 Task: Add Sprouts Unbleached All Purpose Flour to the cart.
Action: Mouse pressed left at (16, 86)
Screenshot: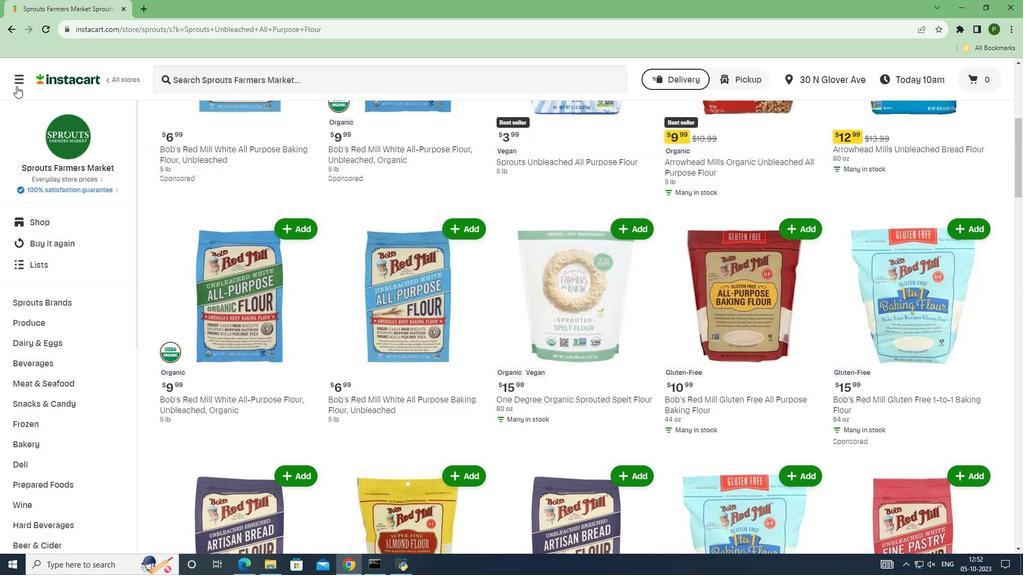 
Action: Mouse moved to (30, 277)
Screenshot: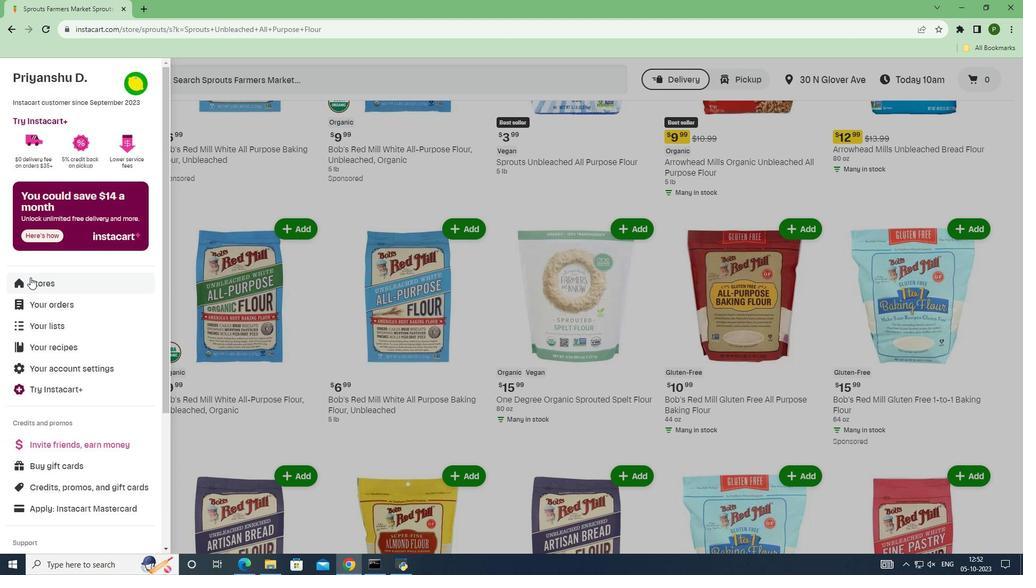
Action: Mouse pressed left at (30, 277)
Screenshot: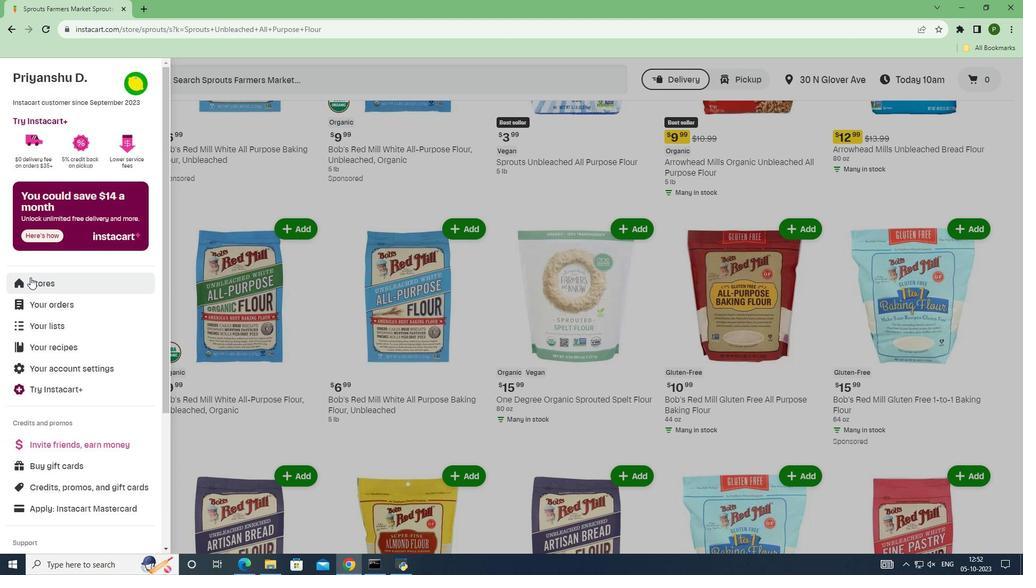 
Action: Mouse moved to (238, 125)
Screenshot: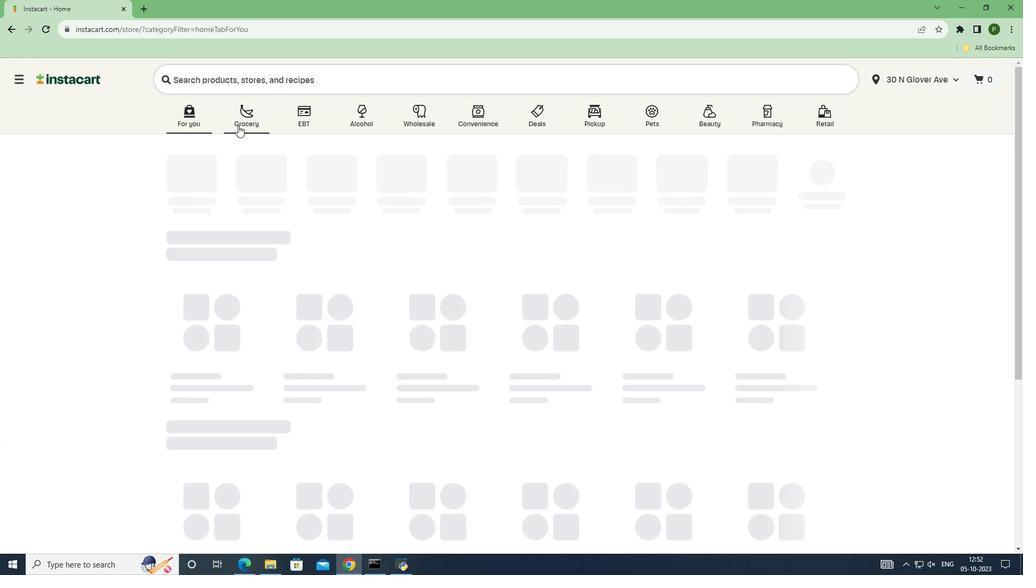 
Action: Mouse pressed left at (238, 125)
Screenshot: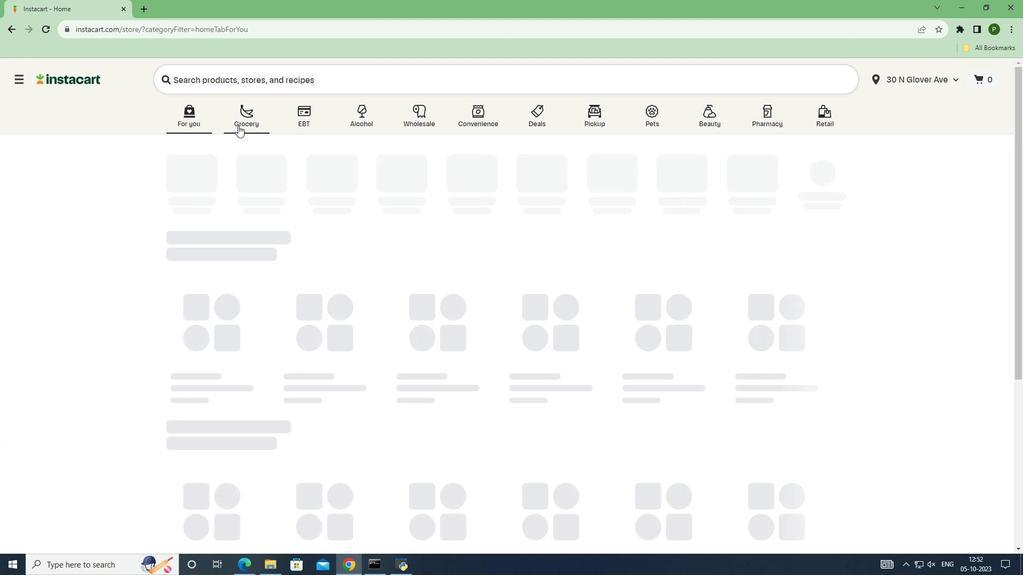
Action: Mouse moved to (636, 247)
Screenshot: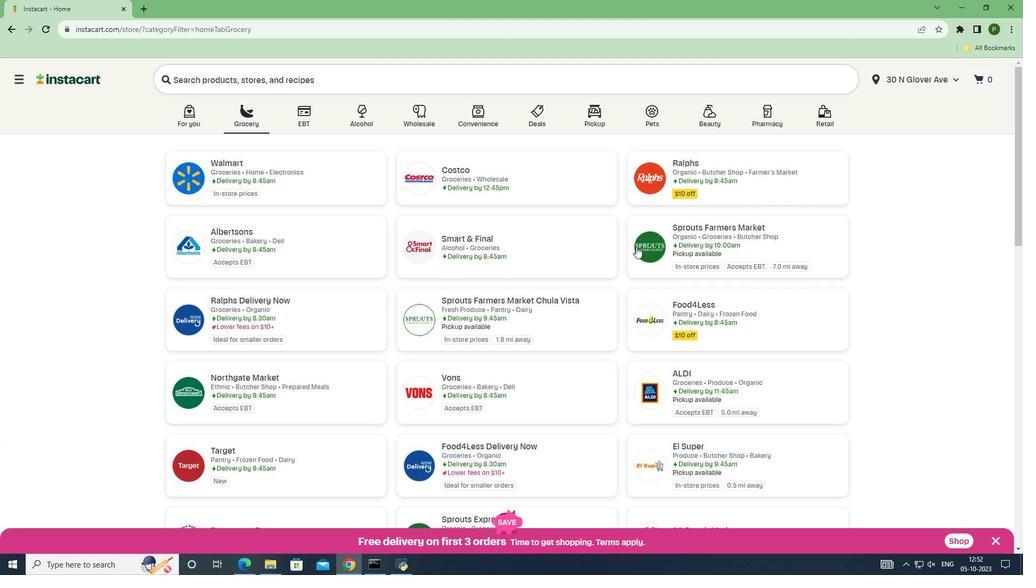 
Action: Mouse pressed left at (636, 247)
Screenshot: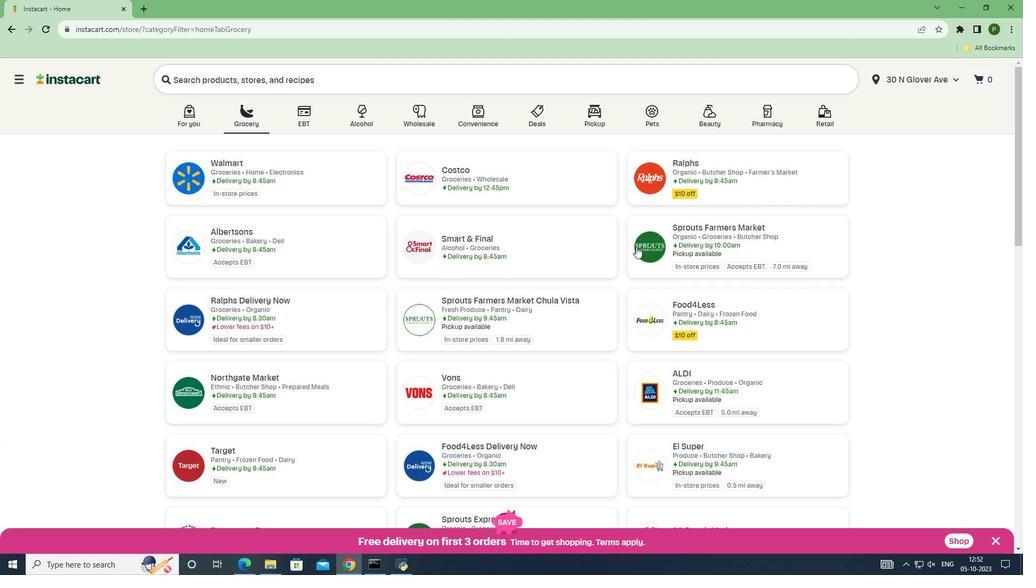 
Action: Mouse moved to (84, 307)
Screenshot: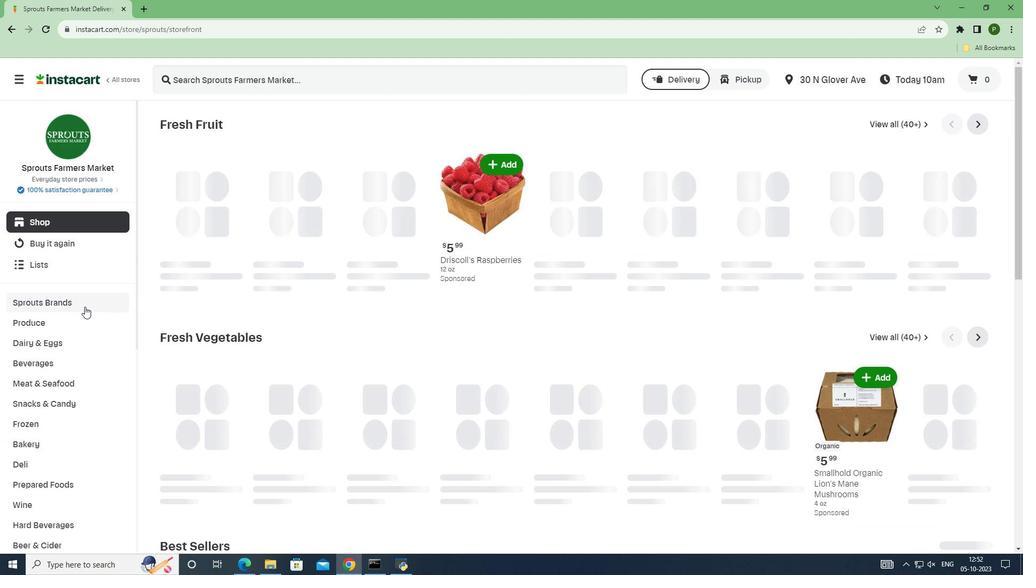 
Action: Mouse pressed left at (84, 307)
Screenshot: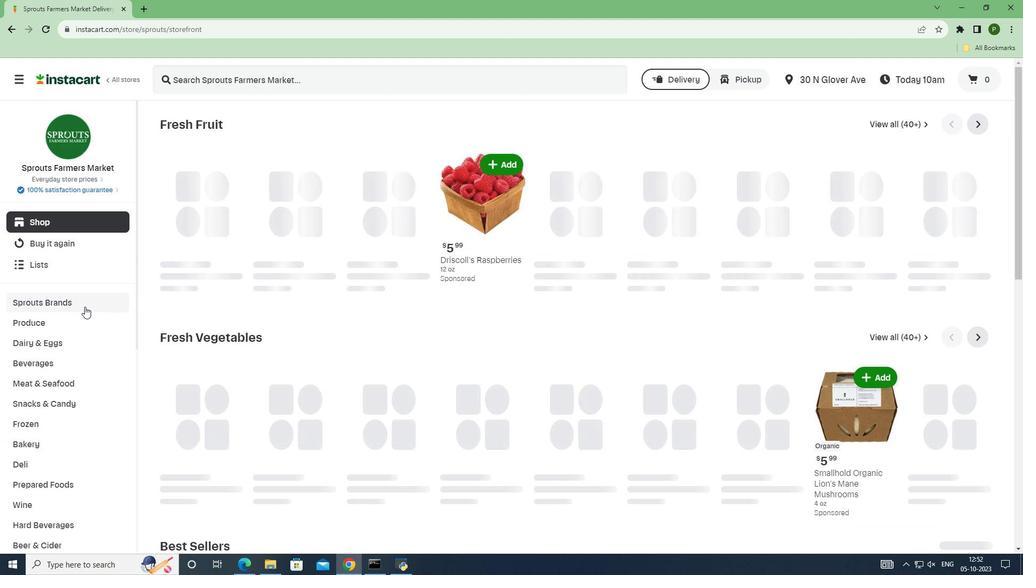 
Action: Mouse moved to (66, 383)
Screenshot: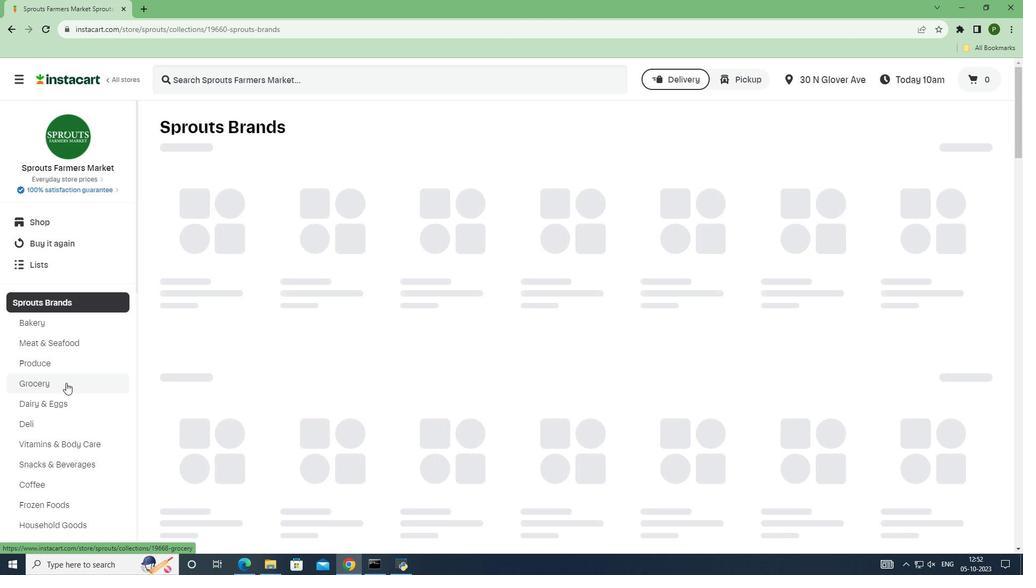 
Action: Mouse pressed left at (66, 383)
Screenshot: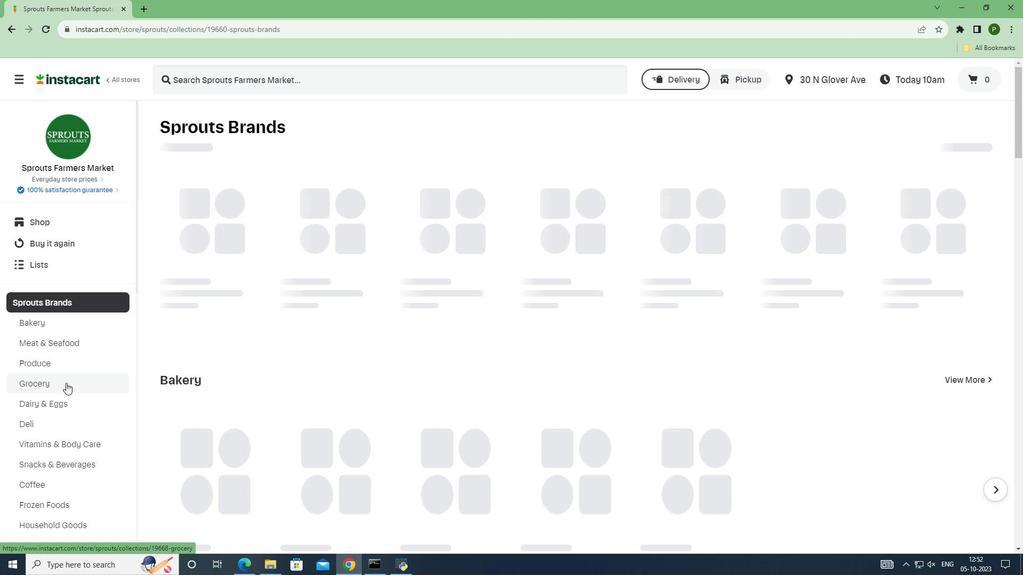 
Action: Mouse moved to (231, 251)
Screenshot: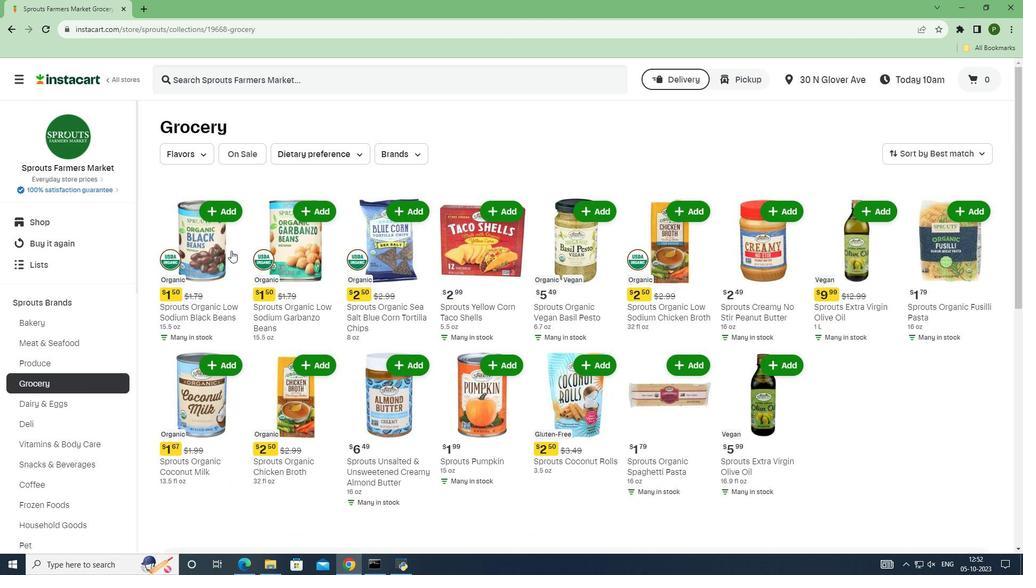 
Action: Mouse scrolled (231, 250) with delta (0, 0)
Screenshot: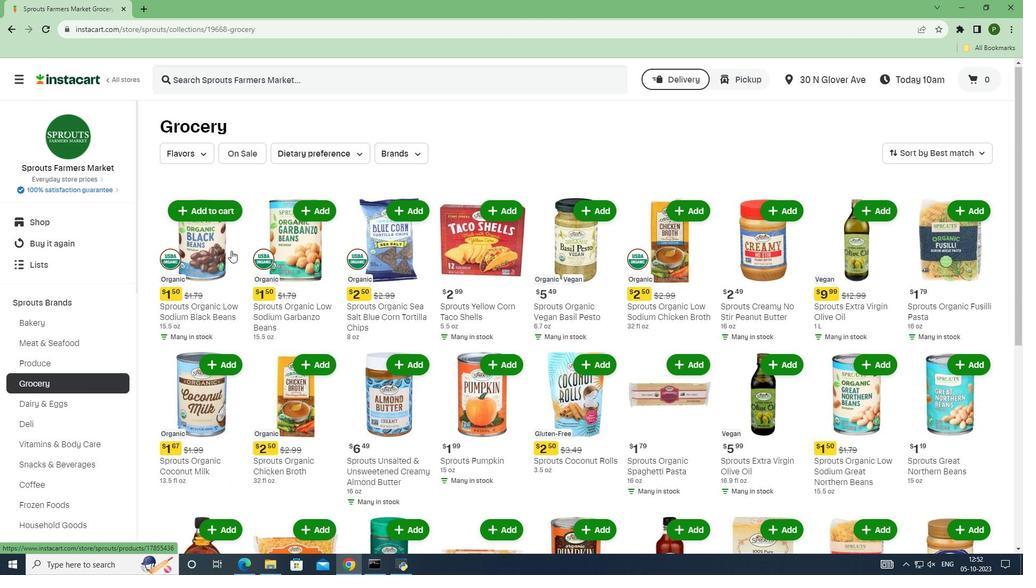 
Action: Mouse scrolled (231, 250) with delta (0, 0)
Screenshot: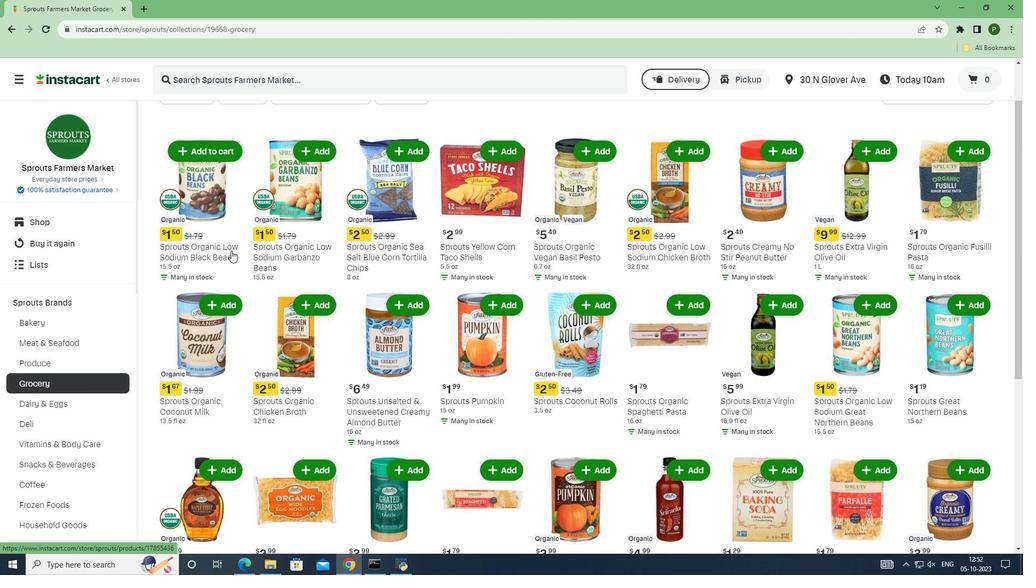 
Action: Mouse scrolled (231, 250) with delta (0, 0)
Screenshot: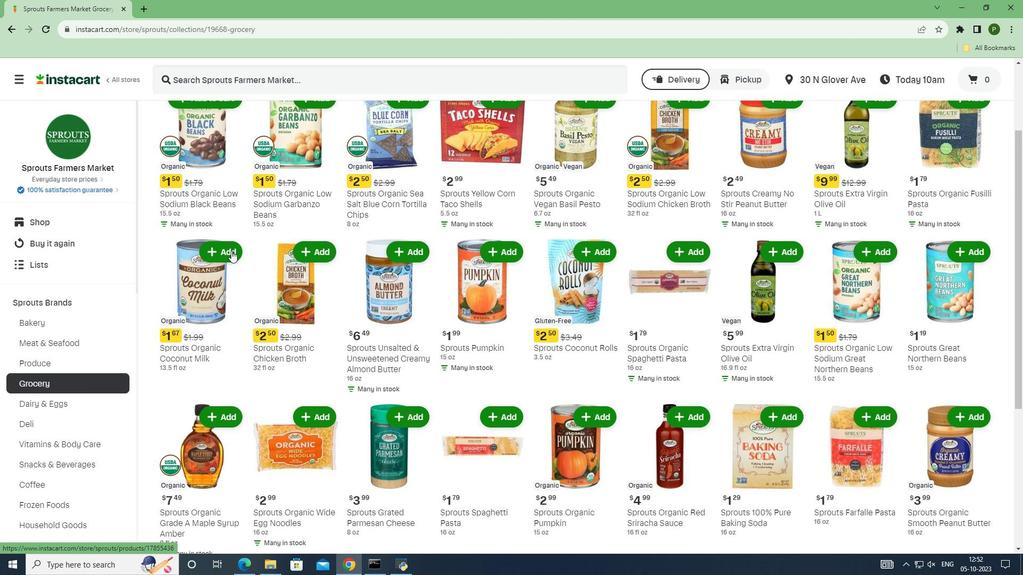 
Action: Mouse scrolled (231, 250) with delta (0, 0)
Screenshot: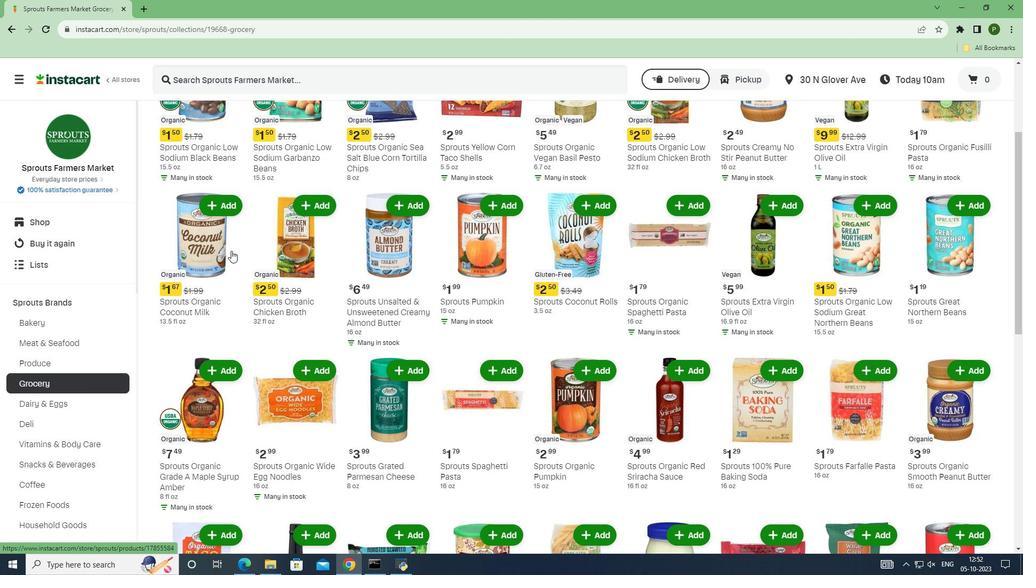 
Action: Mouse scrolled (231, 250) with delta (0, 0)
Screenshot: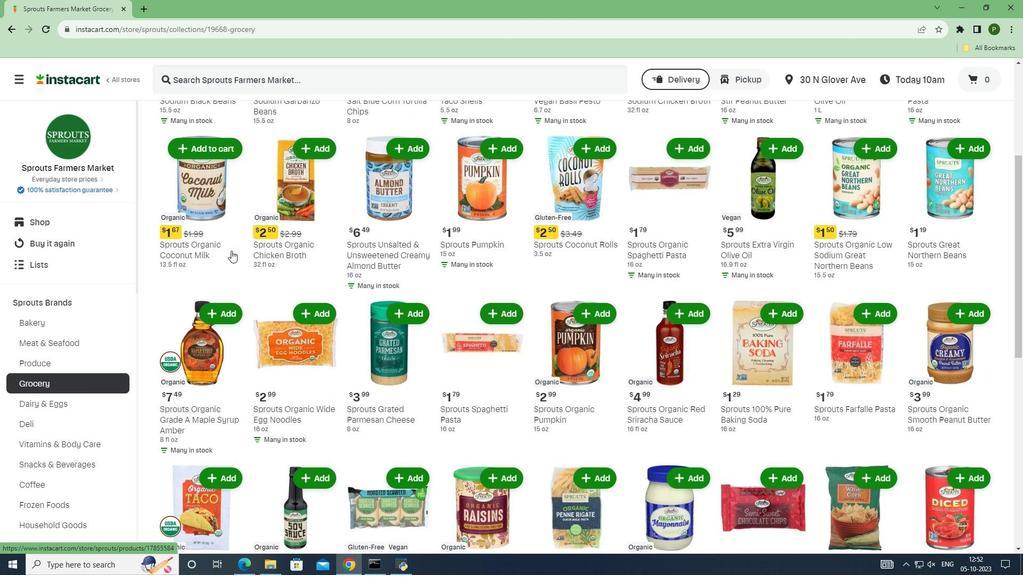 
Action: Mouse scrolled (231, 250) with delta (0, 0)
Screenshot: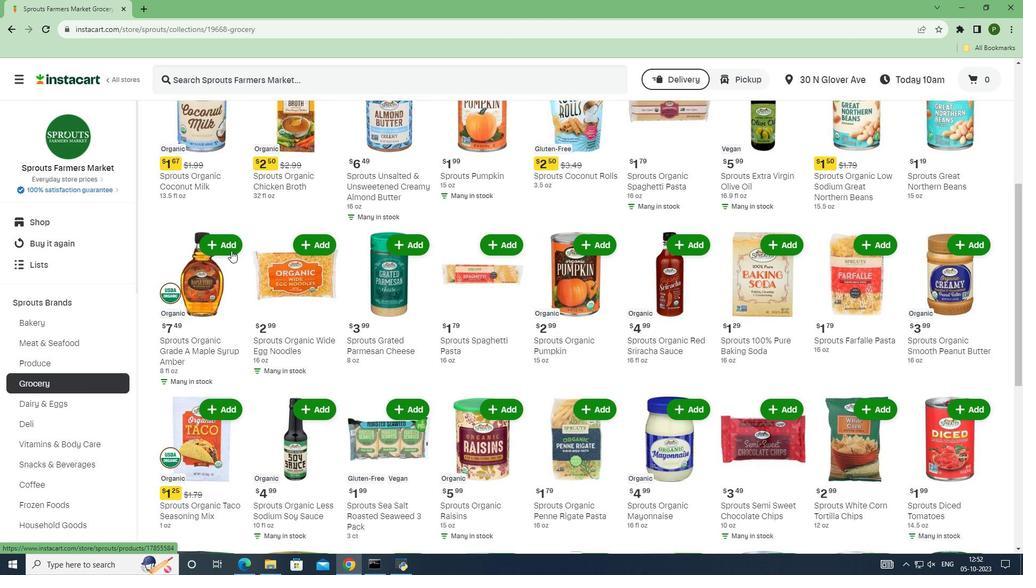 
Action: Mouse scrolled (231, 250) with delta (0, 0)
Screenshot: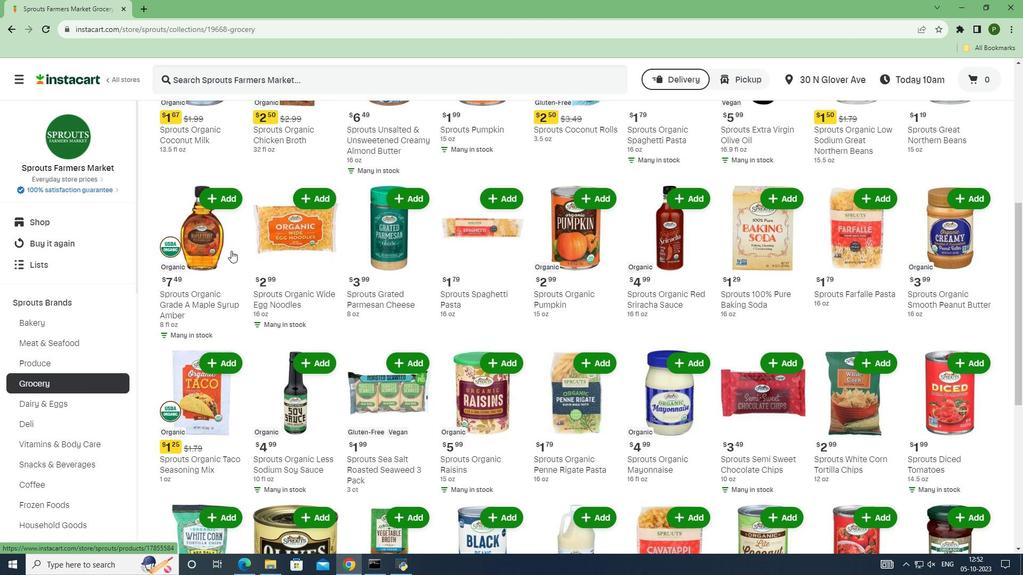 
Action: Mouse scrolled (231, 250) with delta (0, 0)
Screenshot: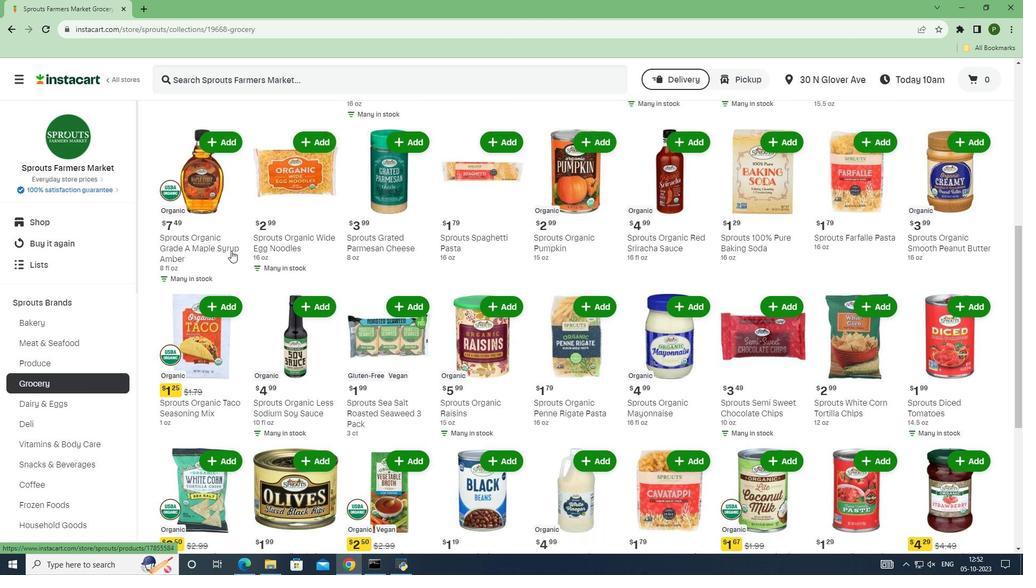 
Action: Mouse scrolled (231, 250) with delta (0, 0)
Screenshot: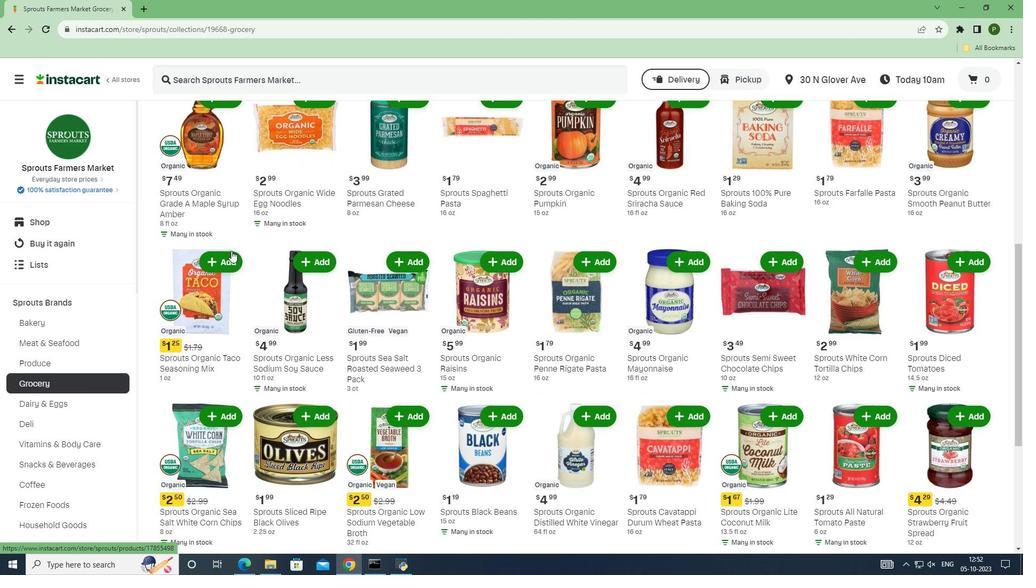 
Action: Mouse scrolled (231, 250) with delta (0, 0)
Screenshot: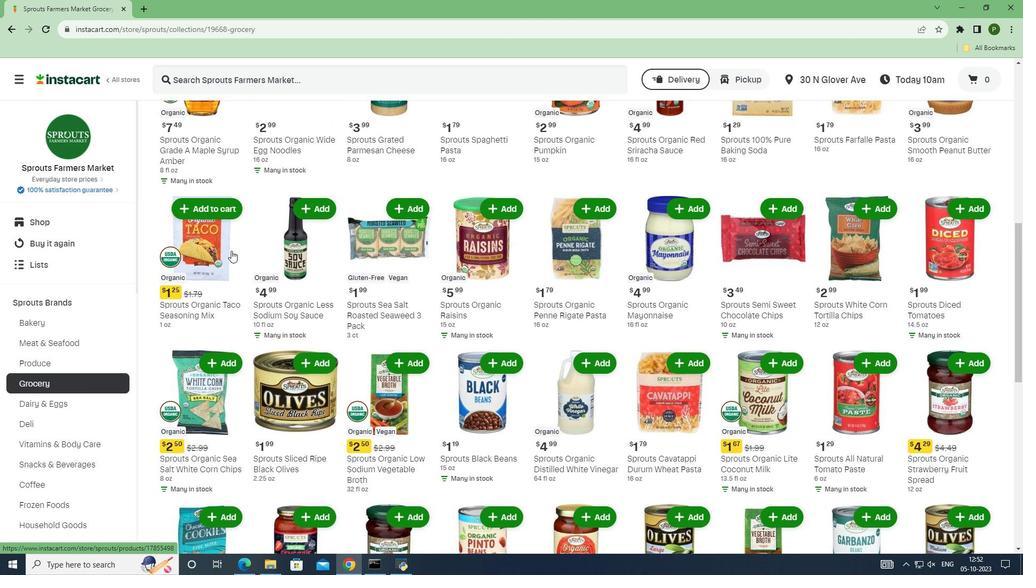 
Action: Mouse scrolled (231, 250) with delta (0, 0)
Screenshot: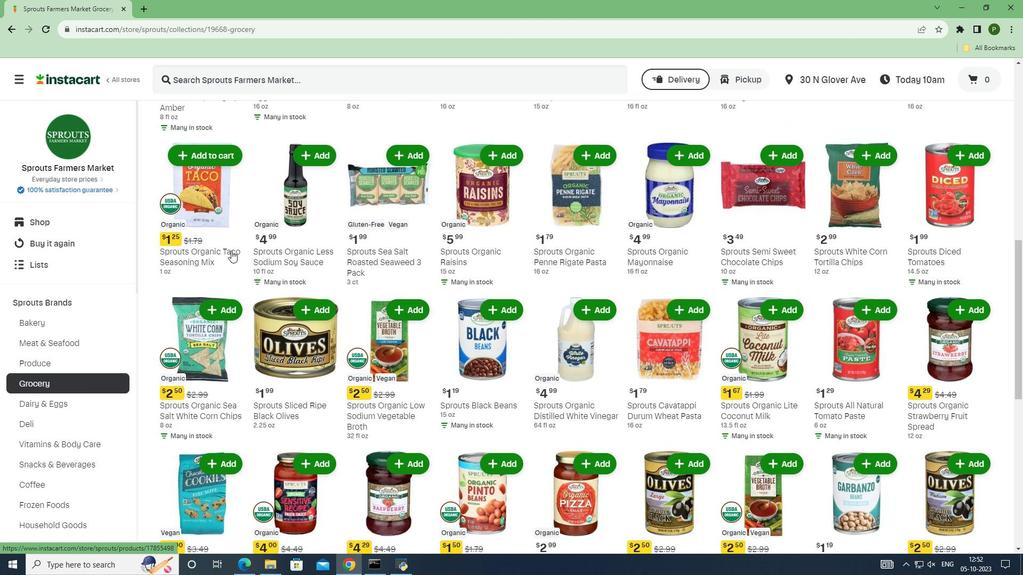 
Action: Mouse scrolled (231, 250) with delta (0, 0)
Screenshot: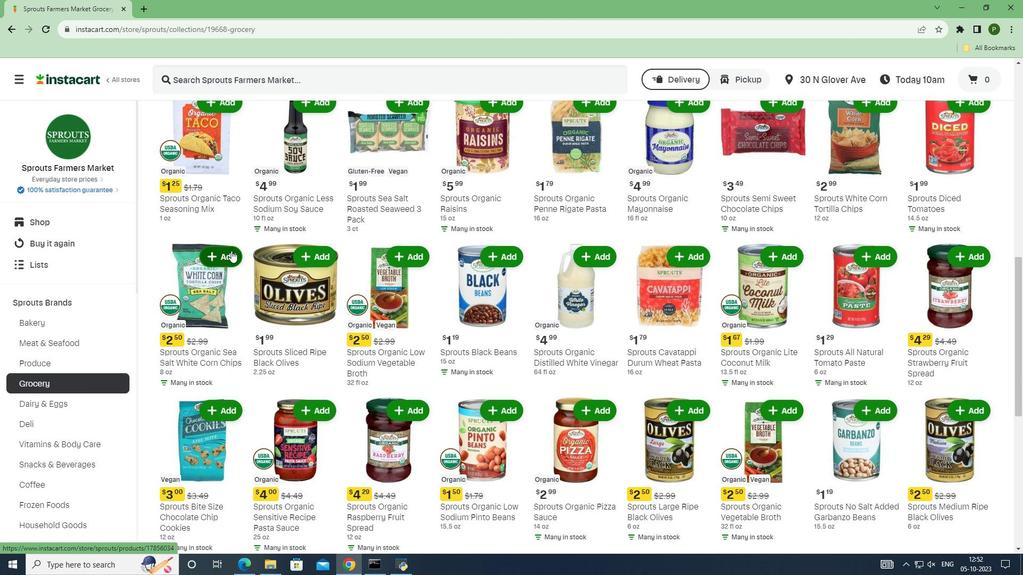 
Action: Mouse scrolled (231, 250) with delta (0, 0)
Screenshot: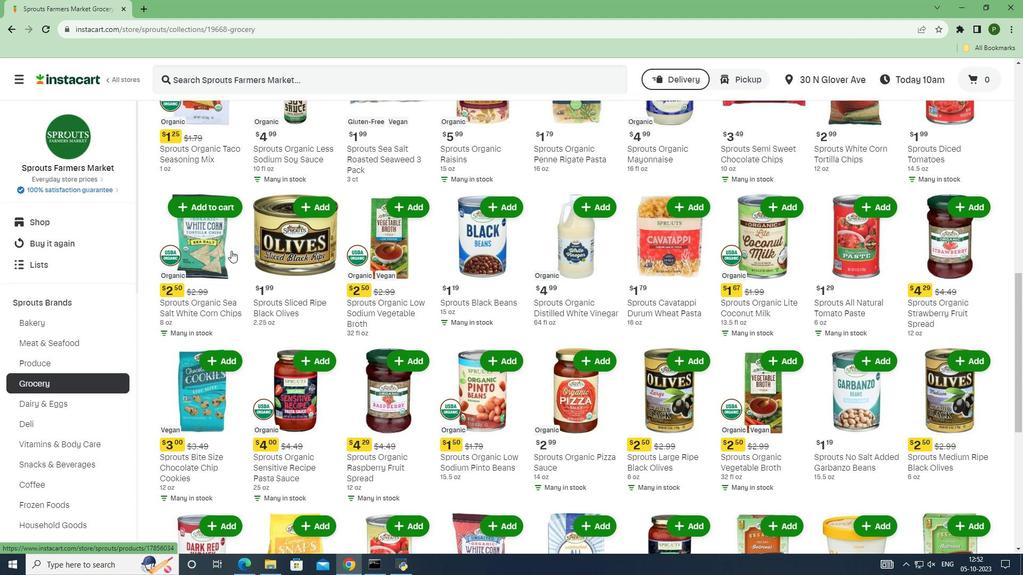 
Action: Mouse scrolled (231, 250) with delta (0, 0)
Screenshot: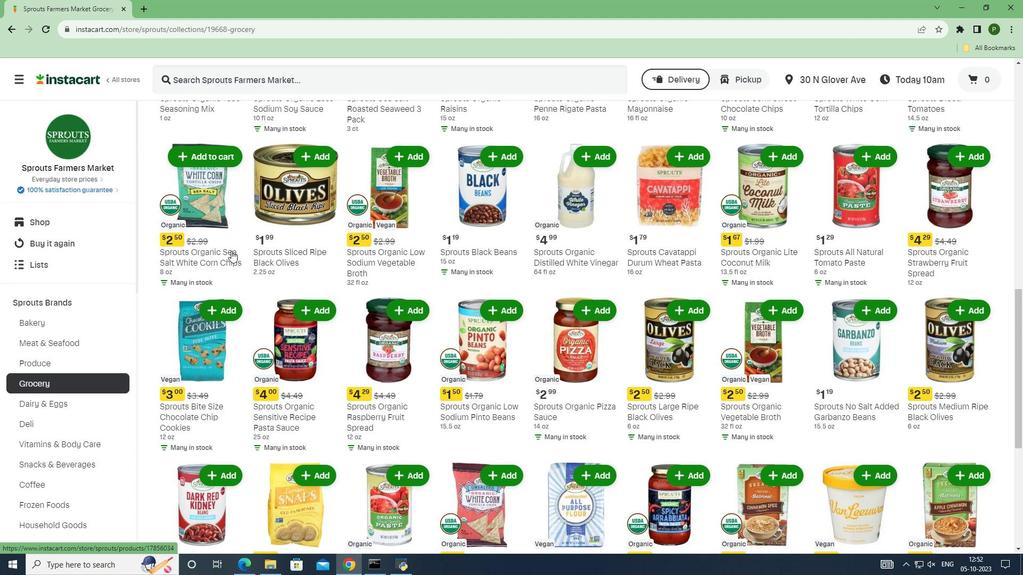 
Action: Mouse scrolled (231, 250) with delta (0, 0)
Screenshot: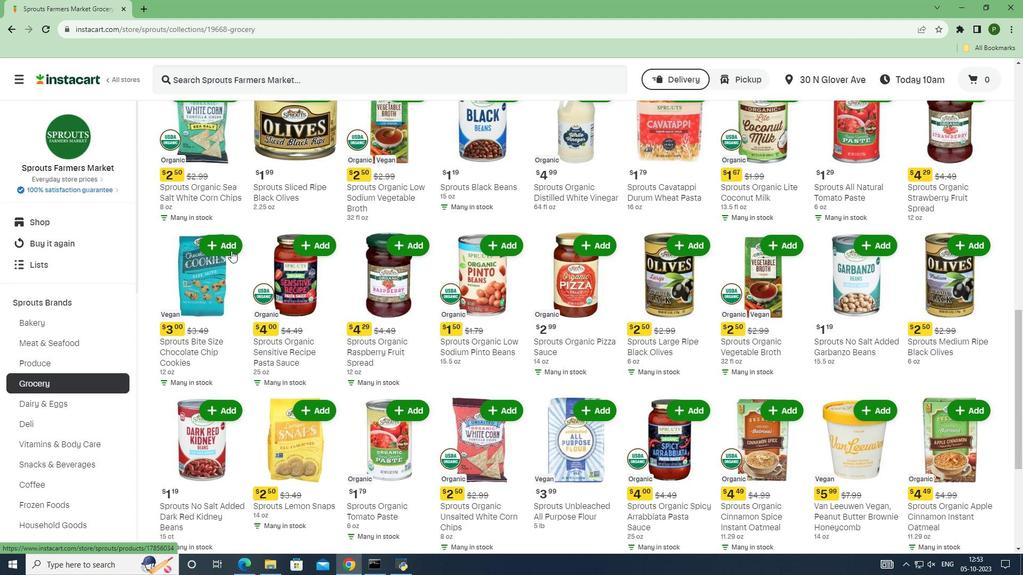 
Action: Mouse scrolled (231, 250) with delta (0, 0)
Screenshot: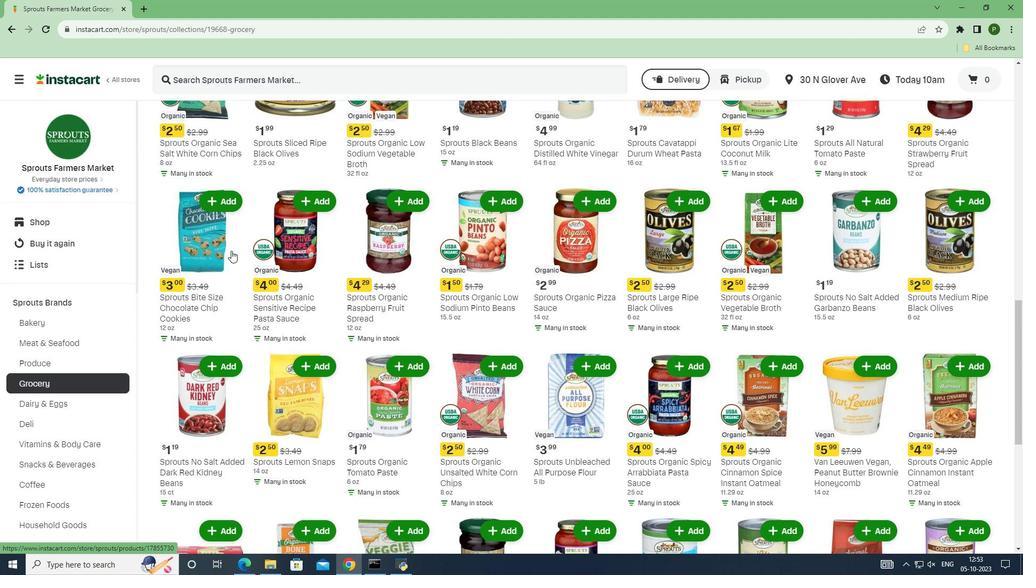 
Action: Mouse scrolled (231, 250) with delta (0, 0)
Screenshot: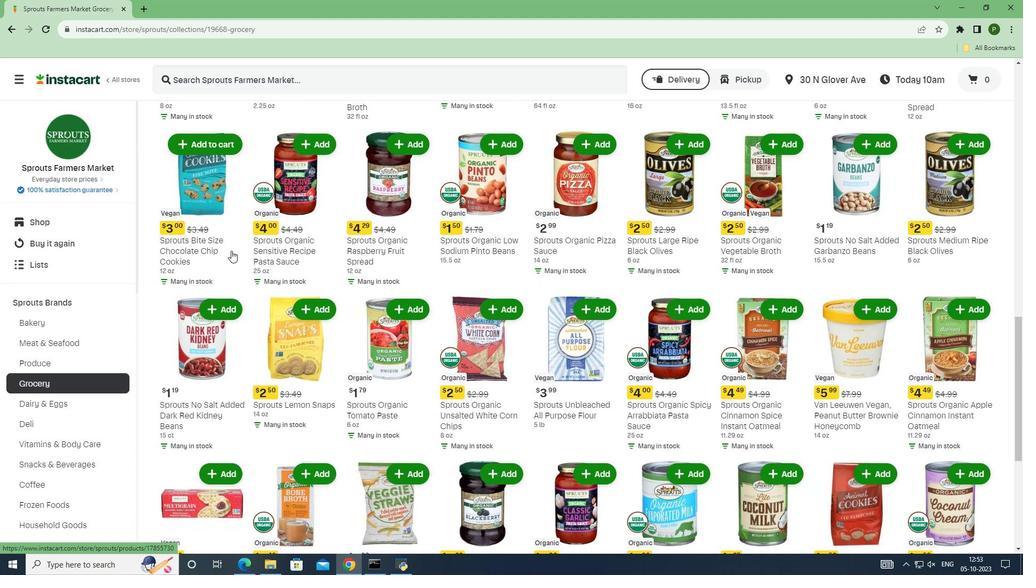 
Action: Mouse moved to (579, 260)
Screenshot: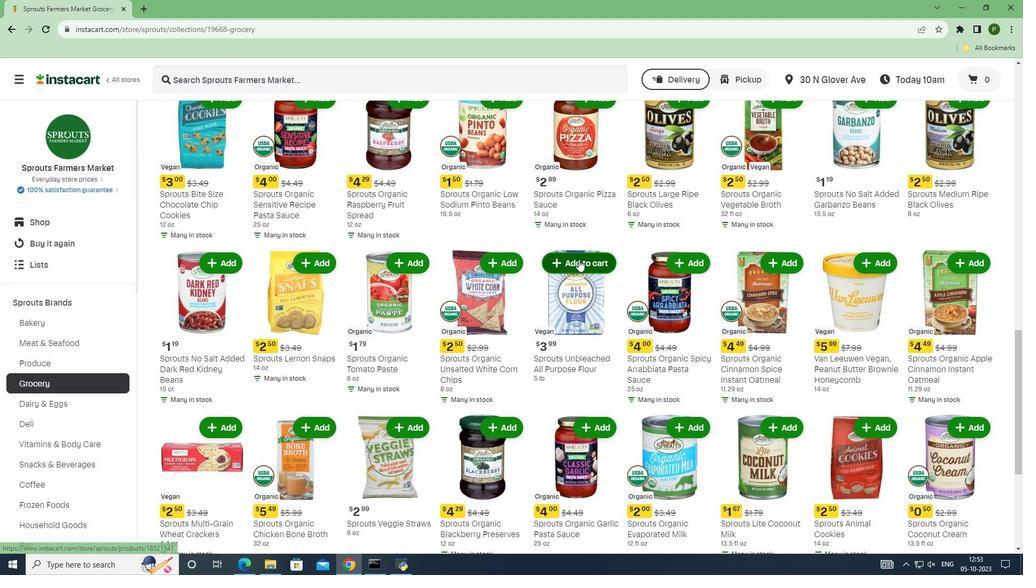 
Action: Mouse pressed left at (579, 260)
Screenshot: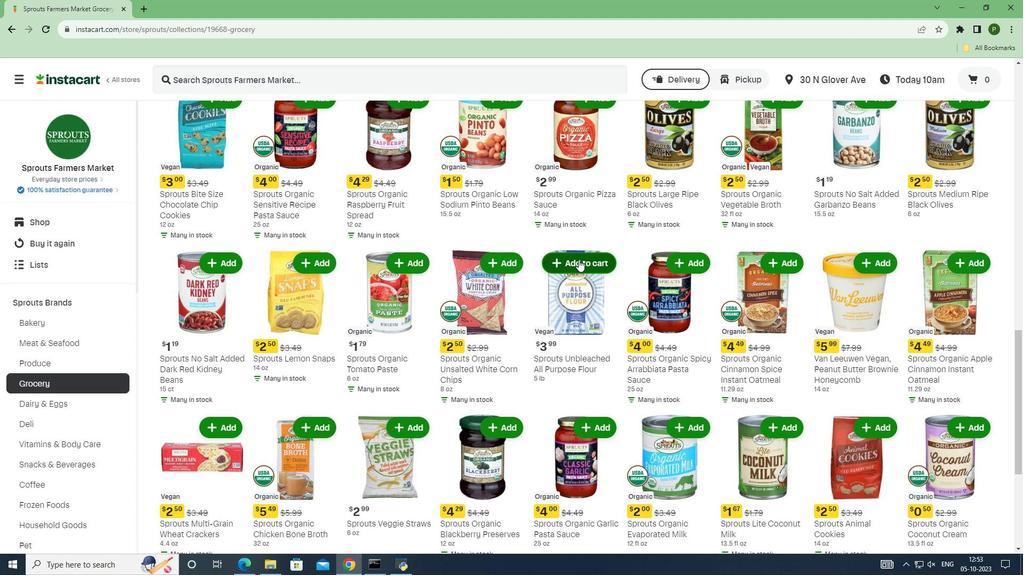 
